 Task: Create a rule when custom fields attachments is set to a date not in next week by me.
Action: Mouse pressed left at (711, 198)
Screenshot: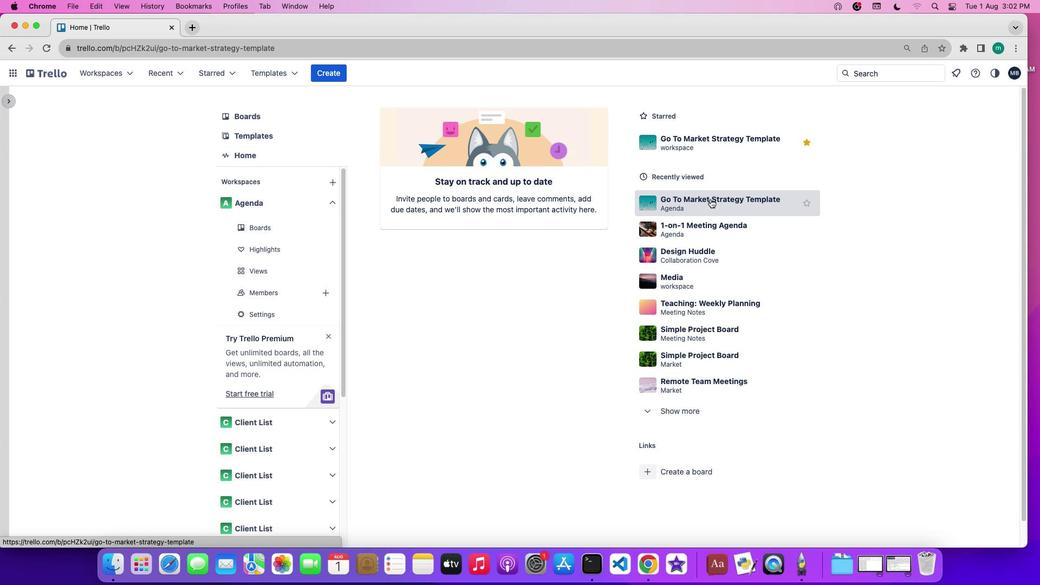 
Action: Mouse moved to (910, 241)
Screenshot: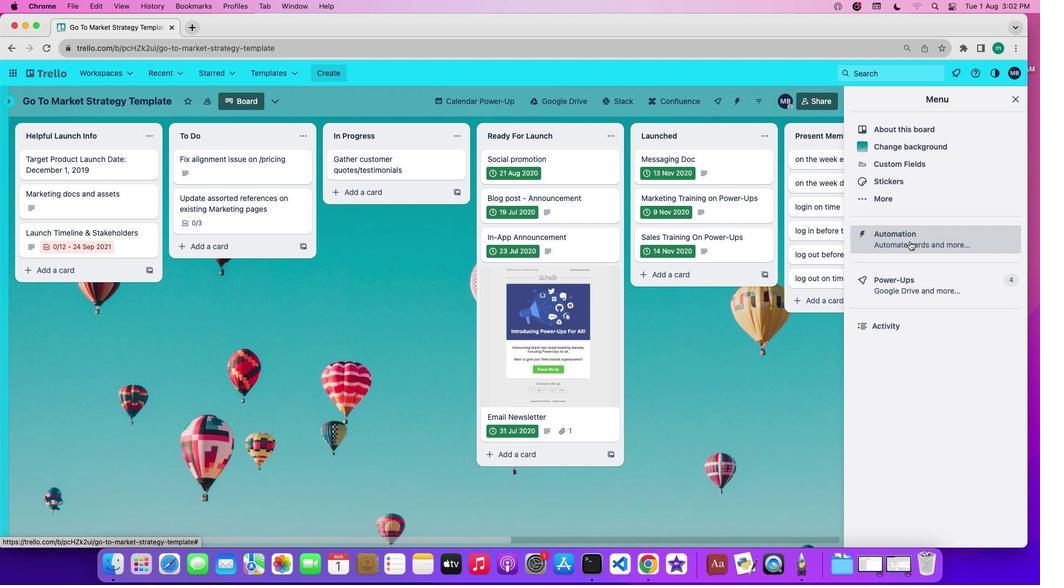 
Action: Mouse pressed left at (910, 241)
Screenshot: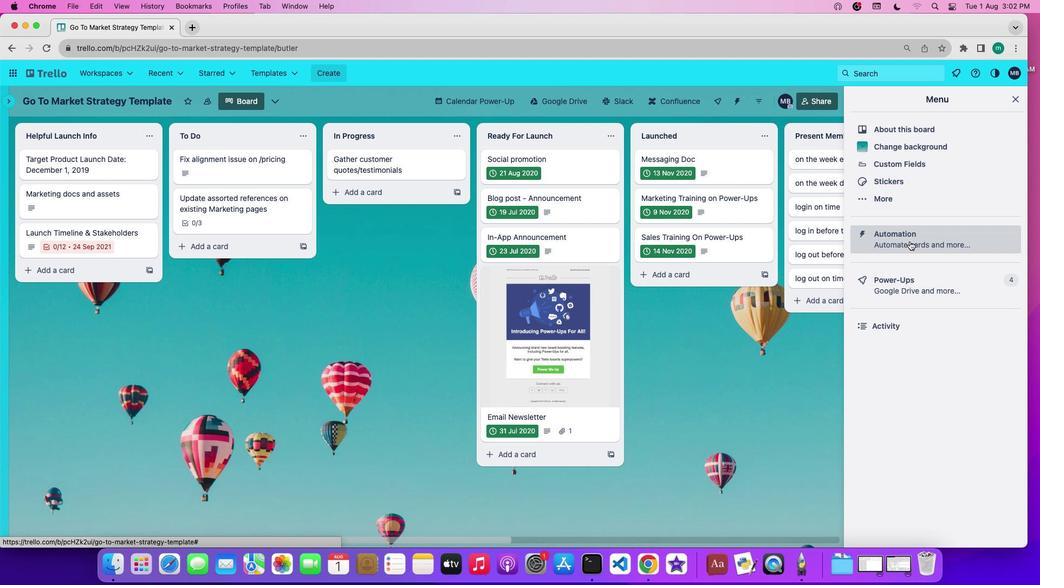 
Action: Mouse moved to (50, 196)
Screenshot: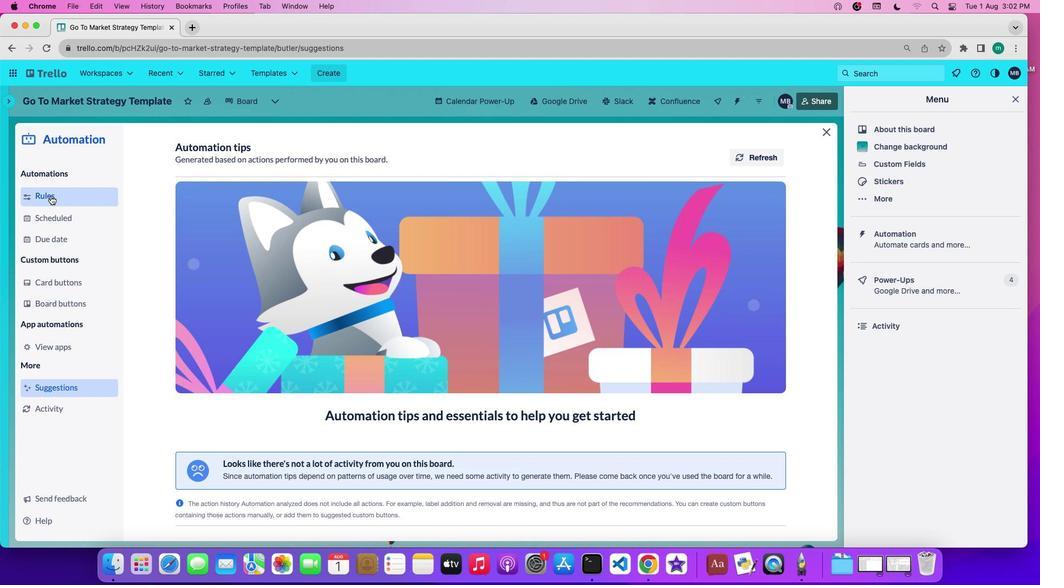 
Action: Mouse pressed left at (50, 196)
Screenshot: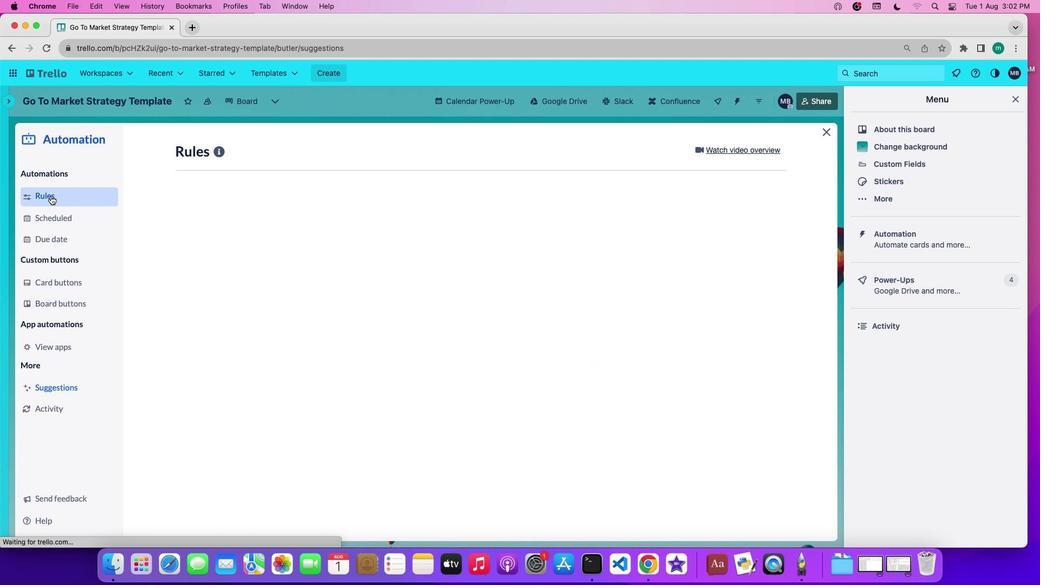 
Action: Mouse moved to (246, 384)
Screenshot: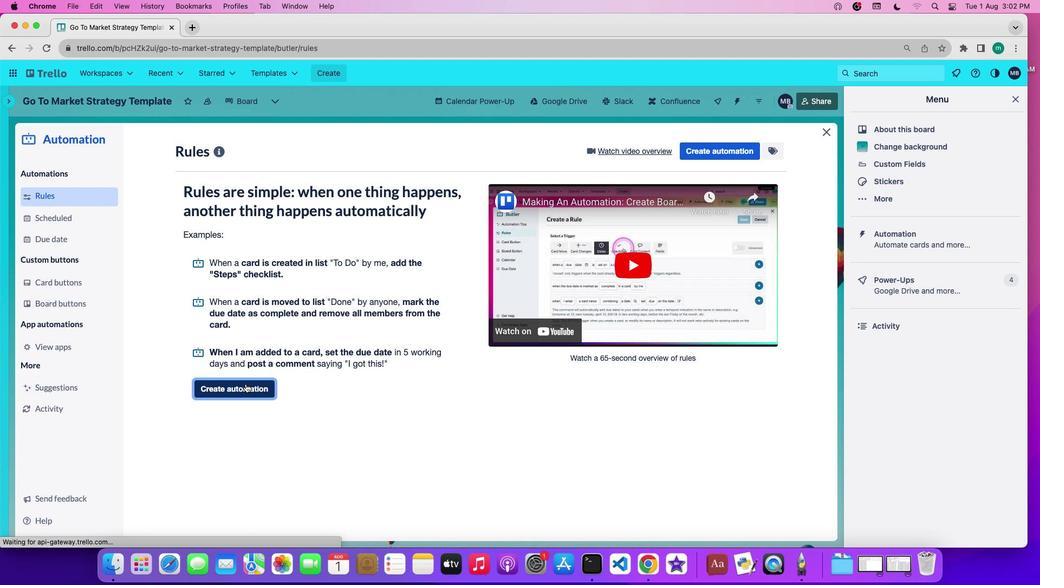 
Action: Mouse pressed left at (246, 384)
Screenshot: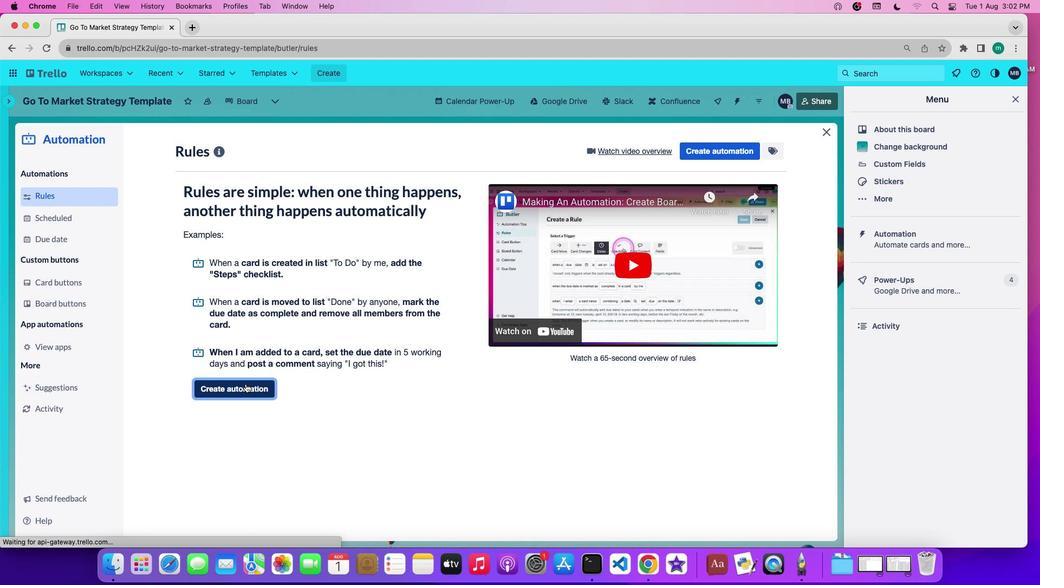 
Action: Mouse moved to (396, 256)
Screenshot: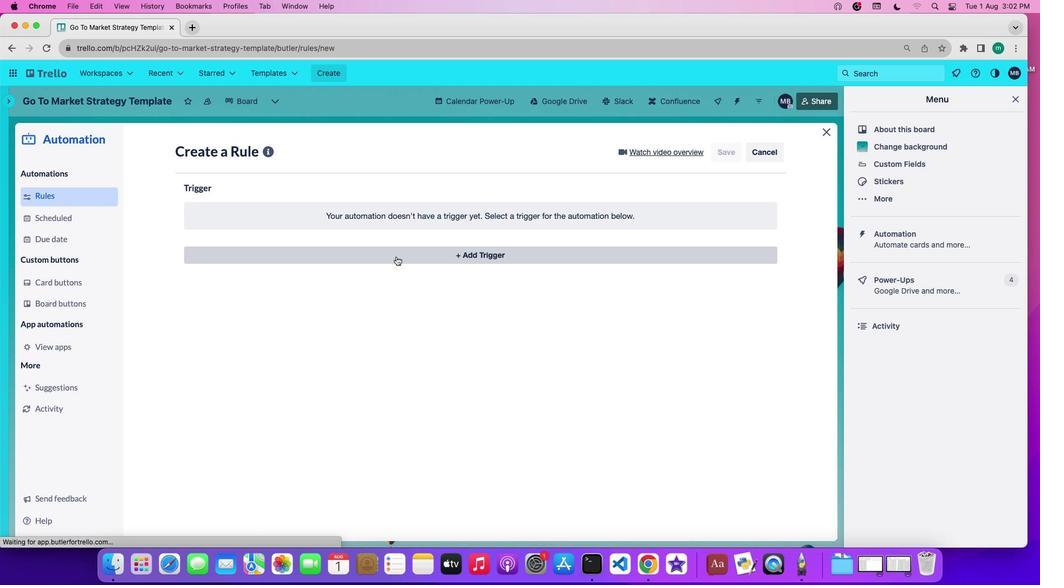 
Action: Mouse pressed left at (396, 256)
Screenshot: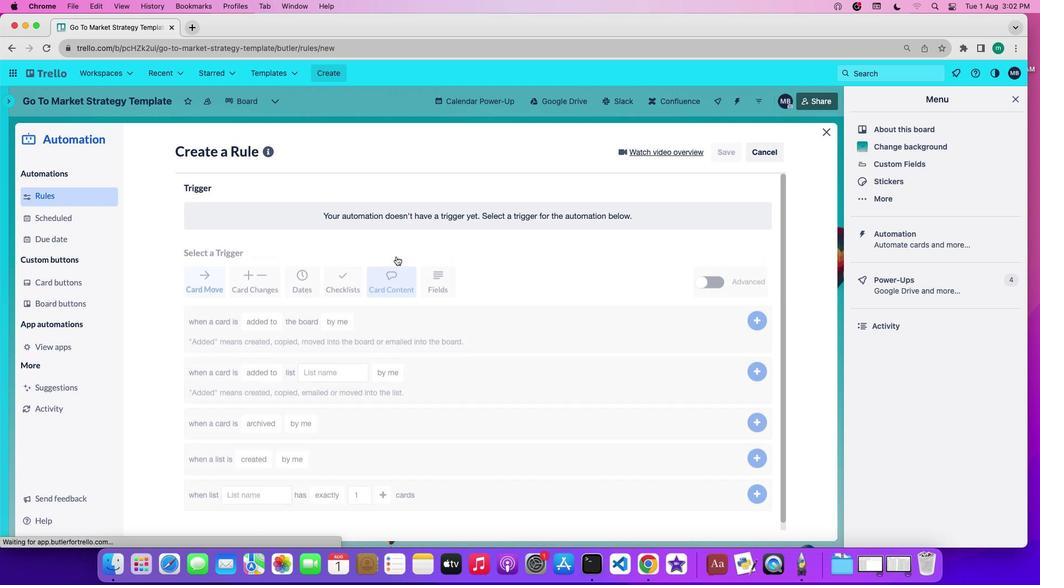 
Action: Mouse moved to (449, 296)
Screenshot: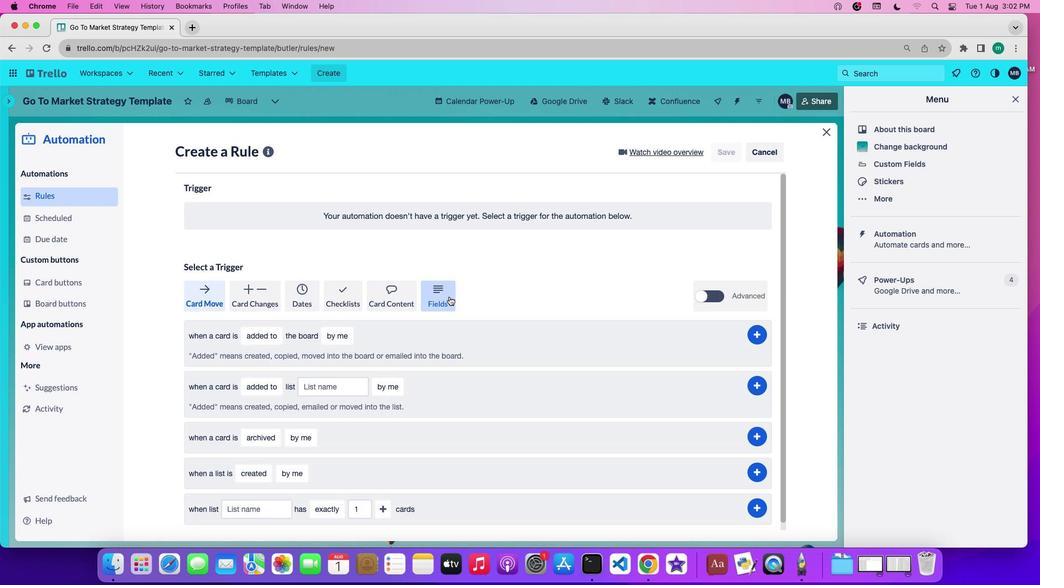 
Action: Mouse pressed left at (449, 296)
Screenshot: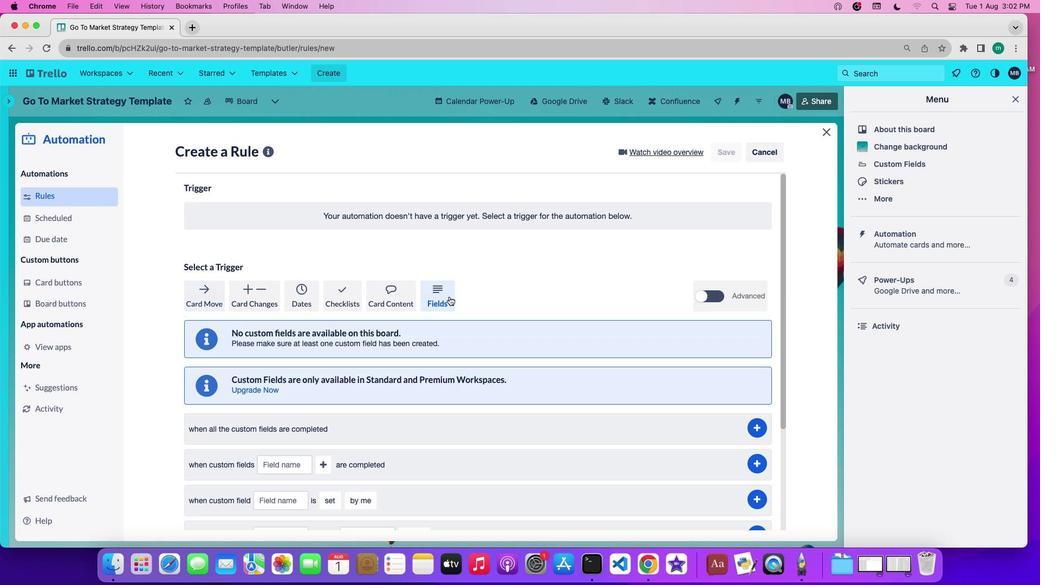 
Action: Mouse moved to (473, 369)
Screenshot: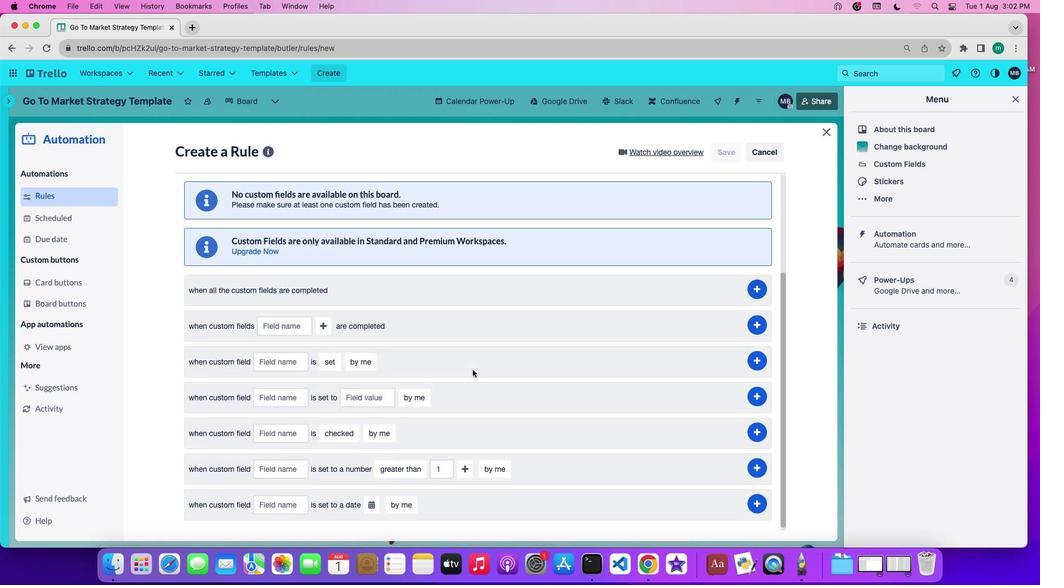 
Action: Mouse scrolled (473, 369) with delta (0, 0)
Screenshot: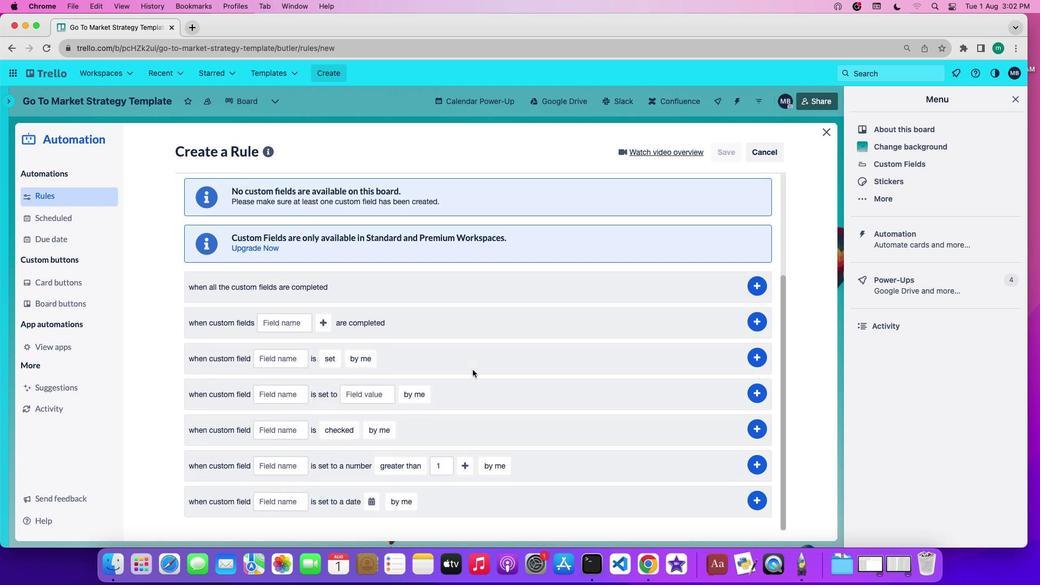 
Action: Mouse scrolled (473, 369) with delta (0, 0)
Screenshot: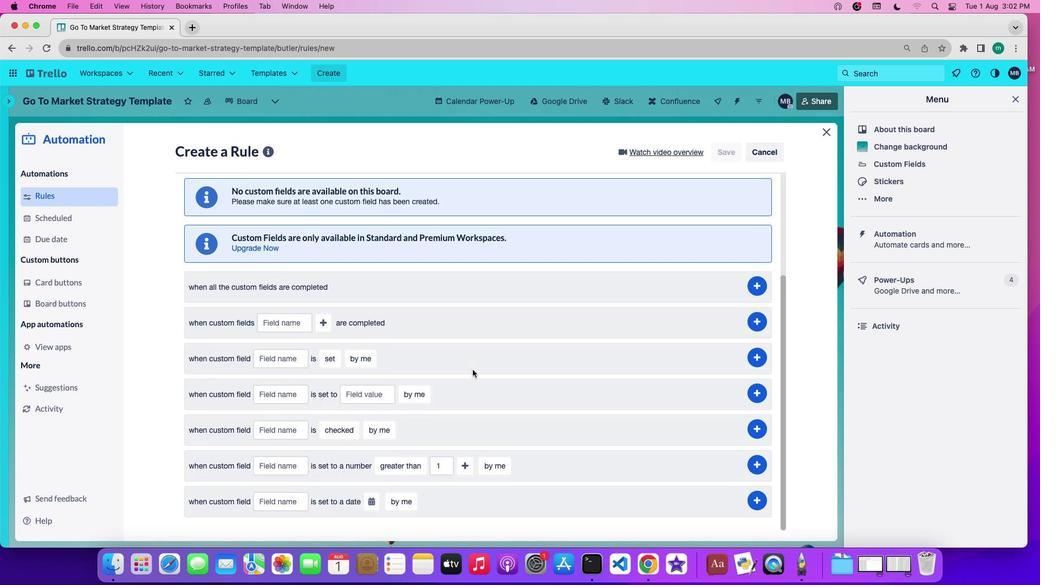 
Action: Mouse scrolled (473, 369) with delta (0, -1)
Screenshot: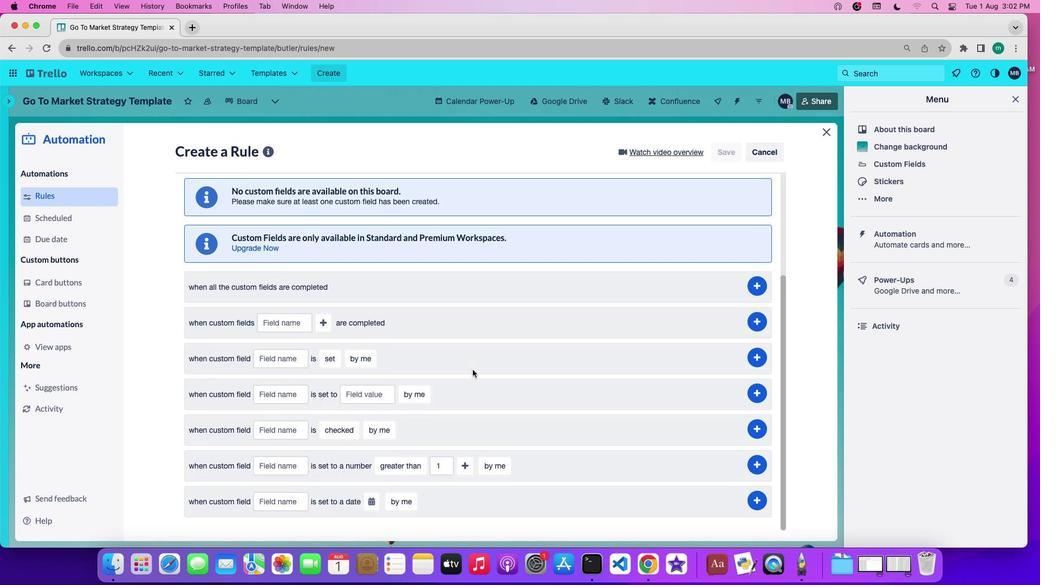 
Action: Mouse scrolled (473, 369) with delta (0, -2)
Screenshot: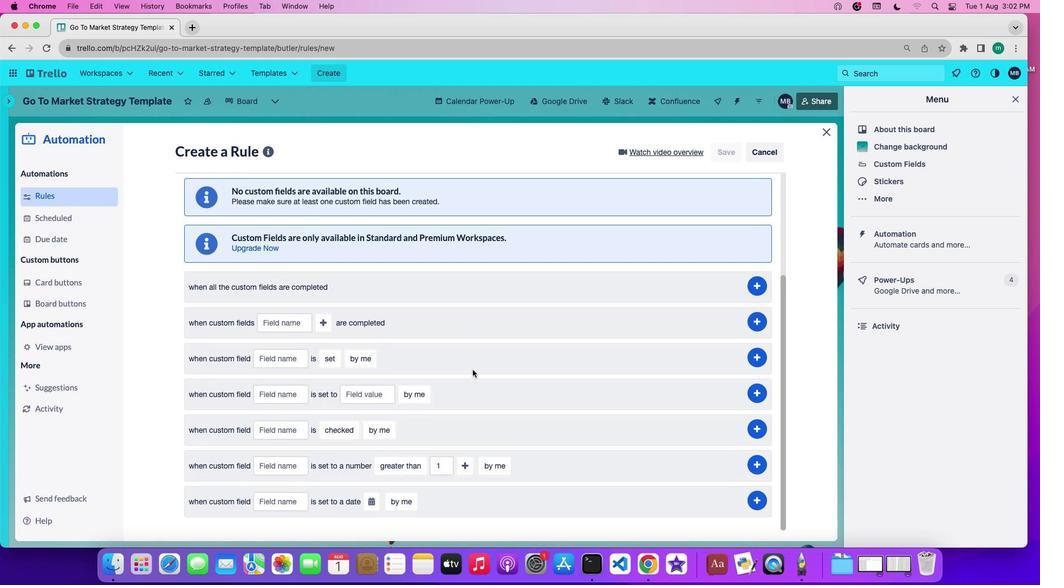 
Action: Mouse scrolled (473, 369) with delta (0, -3)
Screenshot: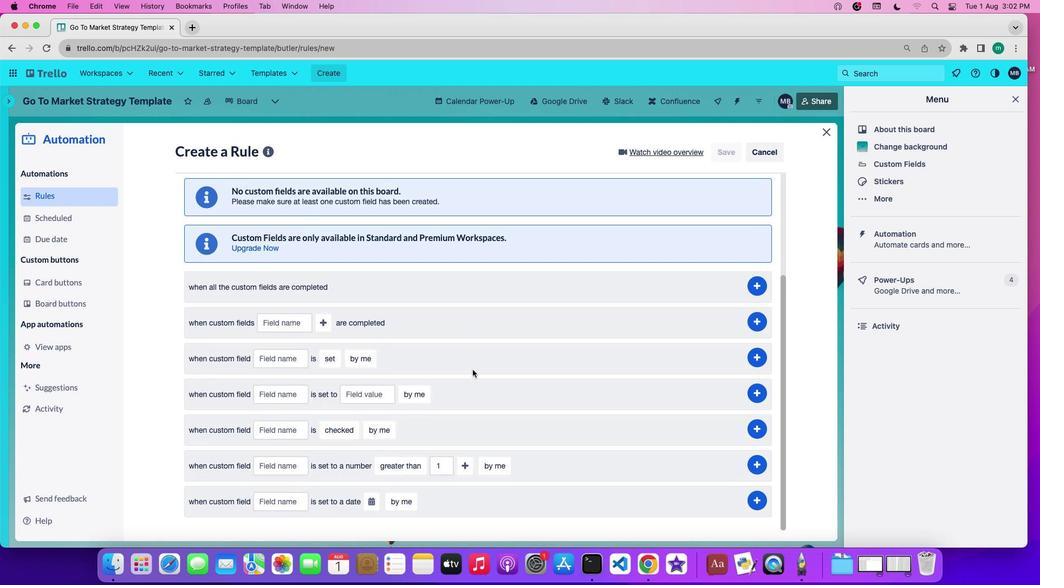 
Action: Mouse scrolled (473, 369) with delta (0, 0)
Screenshot: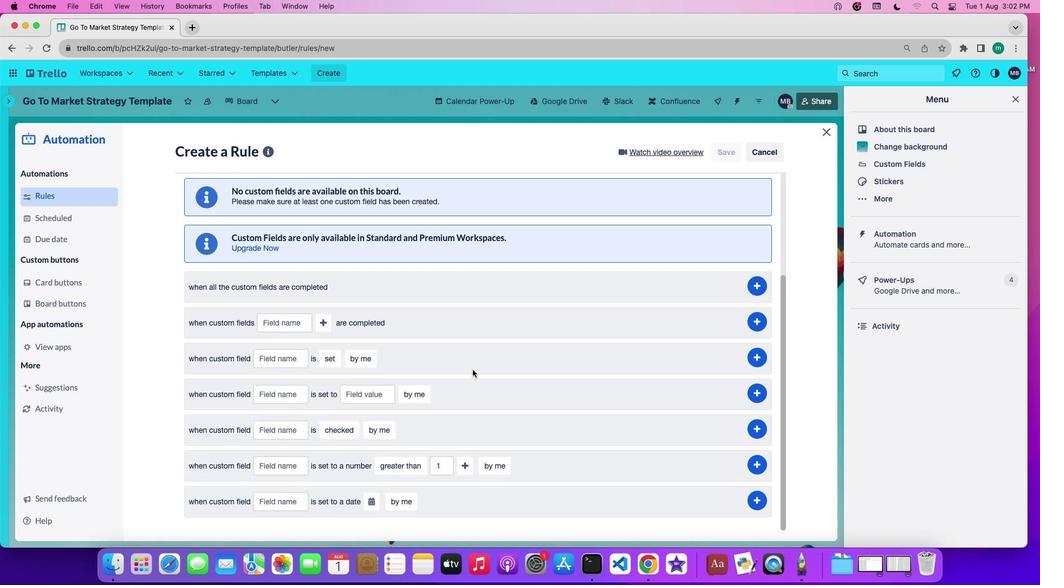 
Action: Mouse scrolled (473, 369) with delta (0, 0)
Screenshot: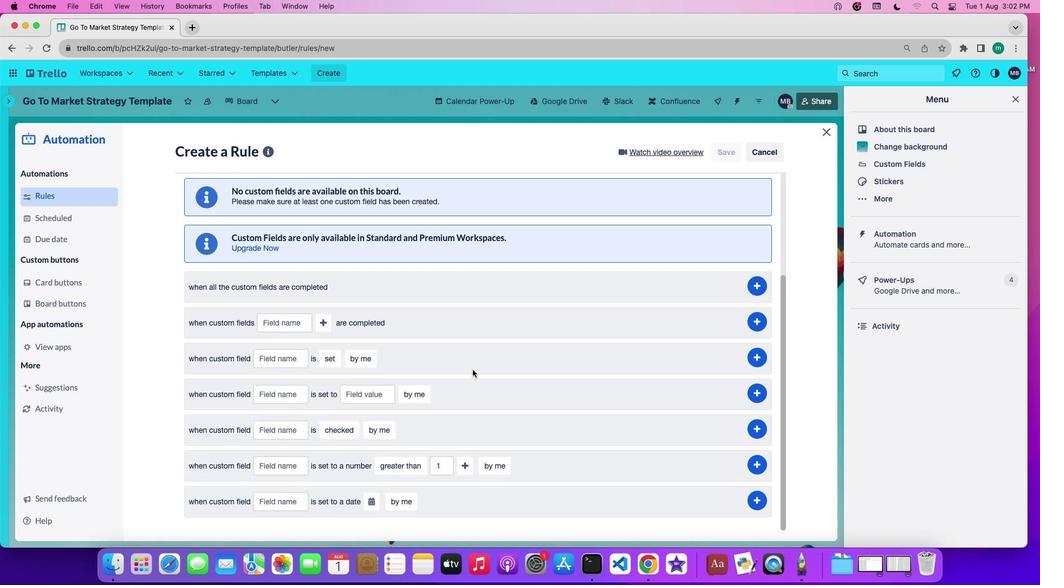
Action: Mouse scrolled (473, 369) with delta (0, -1)
Screenshot: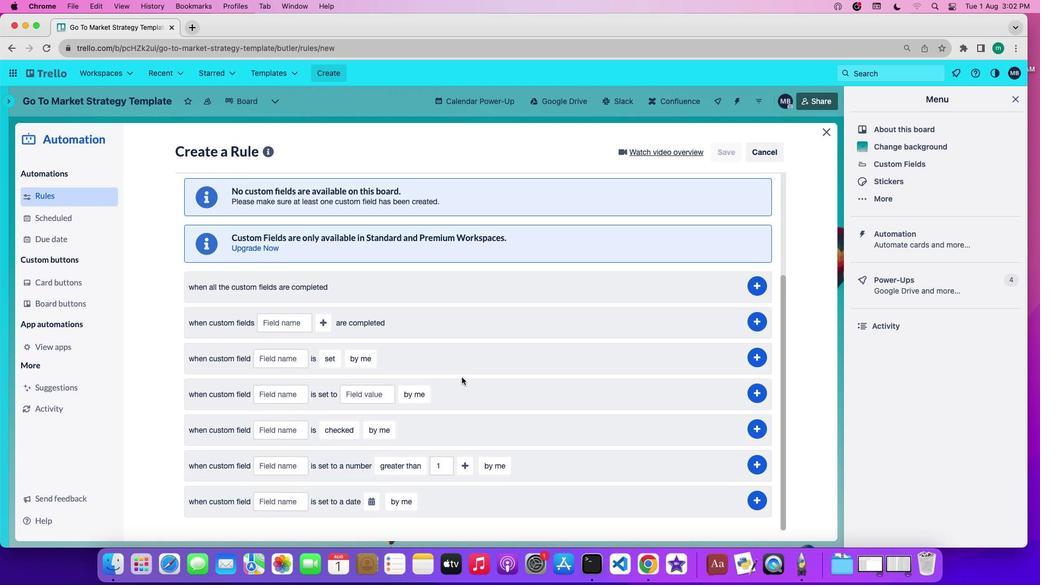 
Action: Mouse moved to (268, 501)
Screenshot: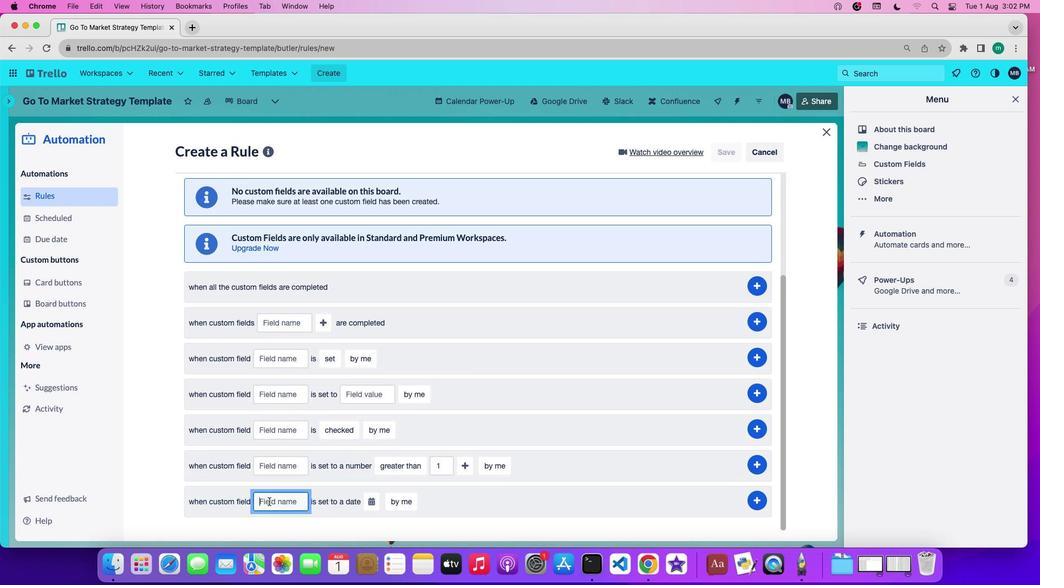 
Action: Mouse pressed left at (268, 501)
Screenshot: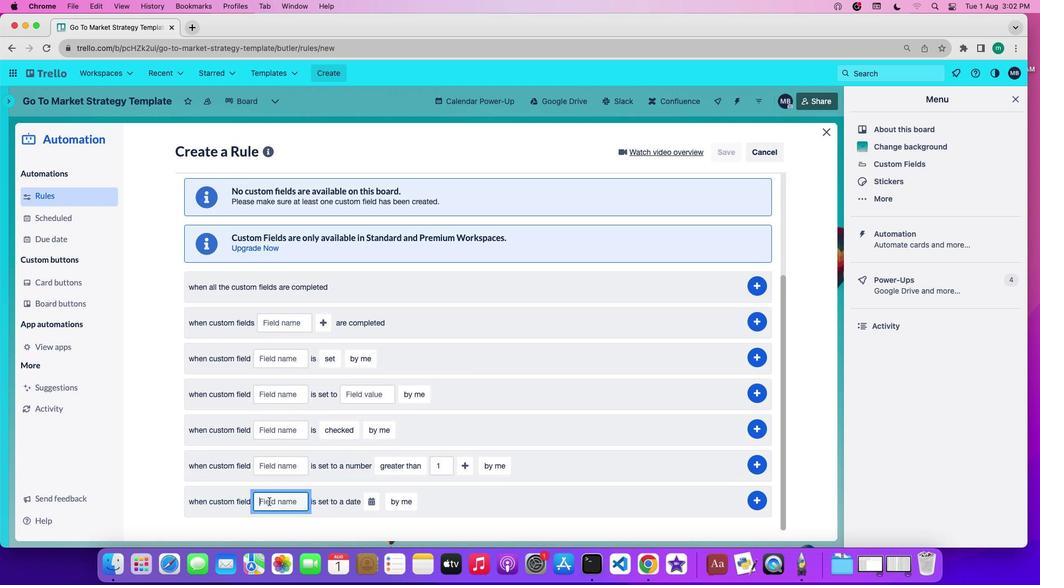 
Action: Key pressed 'a''t''t''a''c''h''m''e''n''t''s'
Screenshot: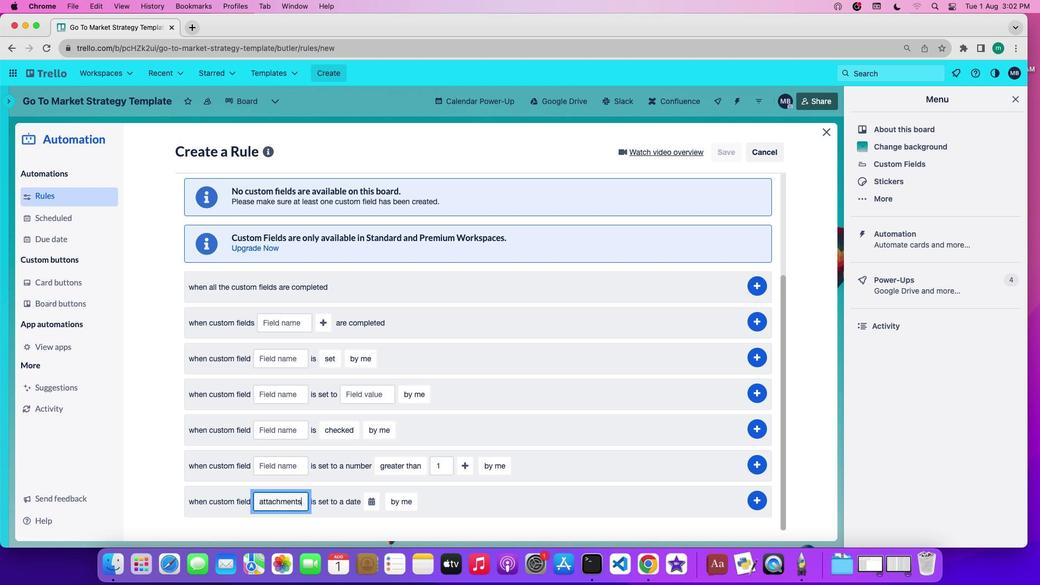 
Action: Mouse moved to (370, 502)
Screenshot: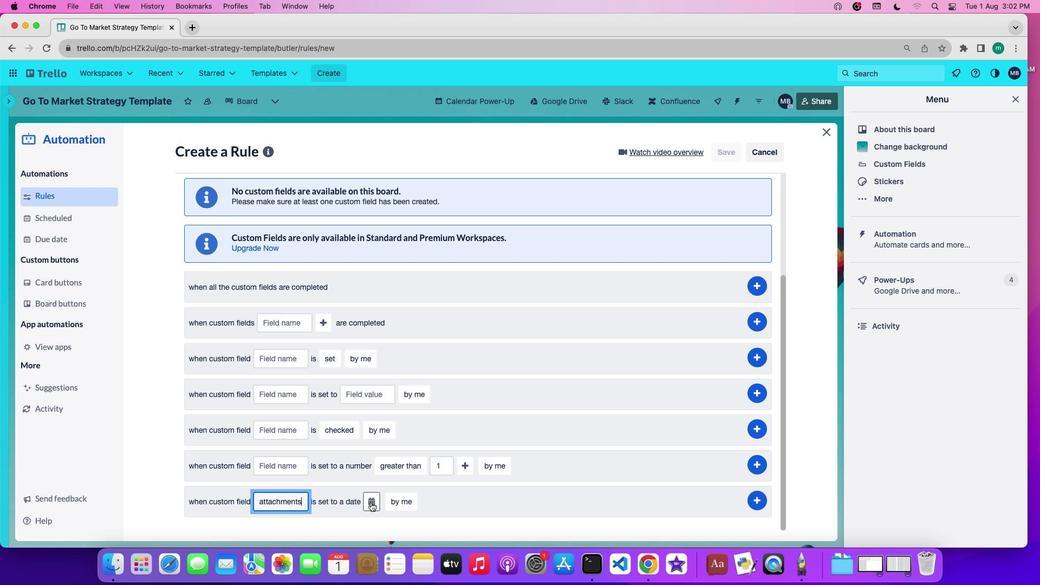 
Action: Mouse pressed left at (370, 502)
Screenshot: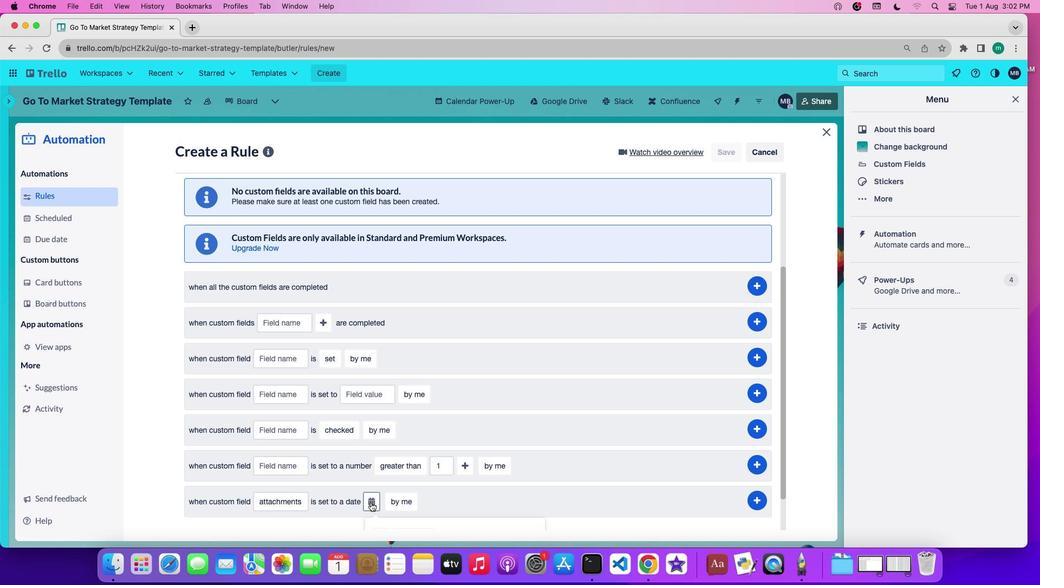 
Action: Mouse moved to (375, 501)
Screenshot: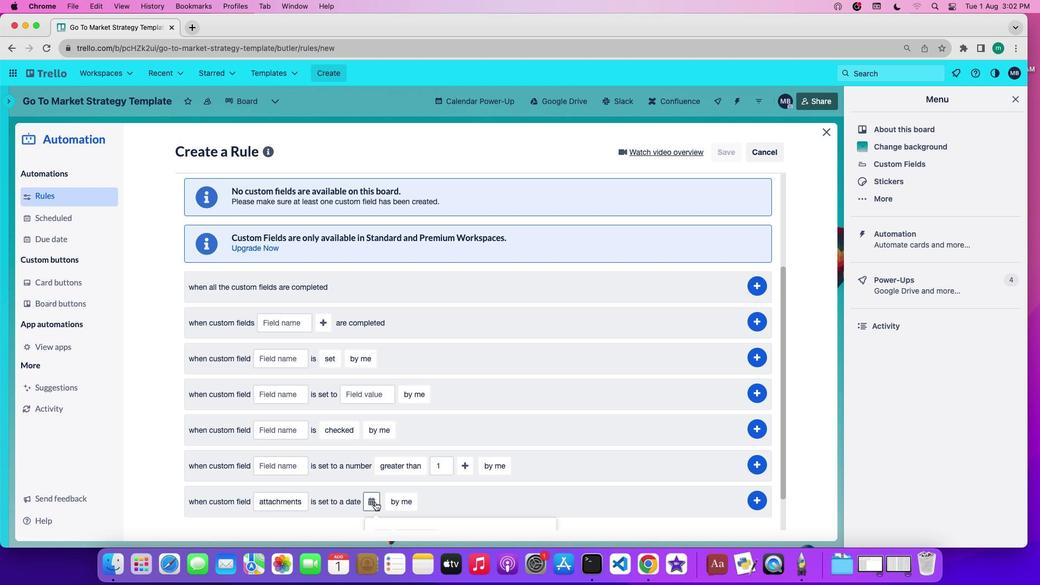 
Action: Mouse pressed left at (375, 501)
Screenshot: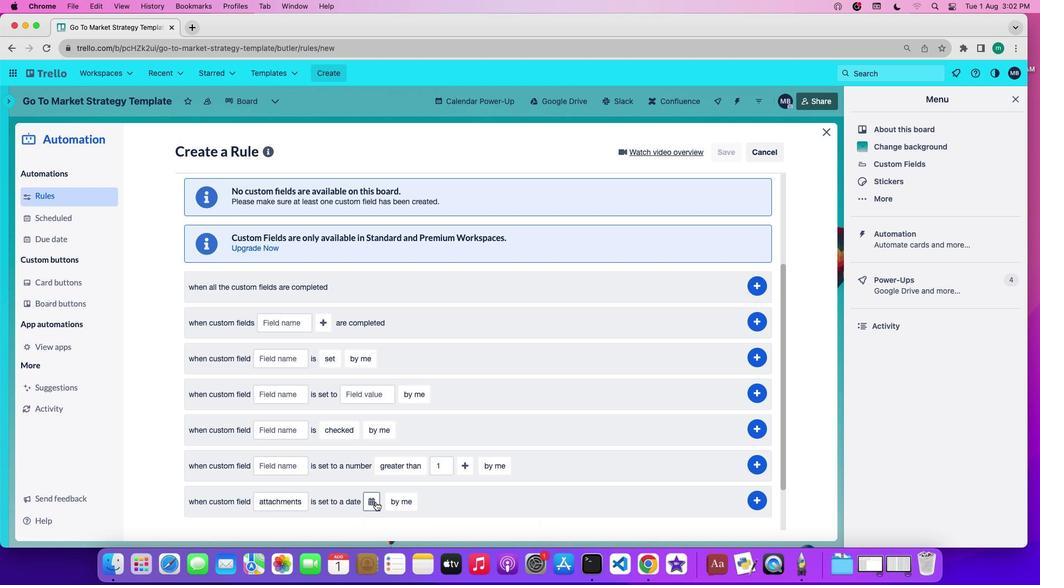
Action: Mouse moved to (370, 509)
Screenshot: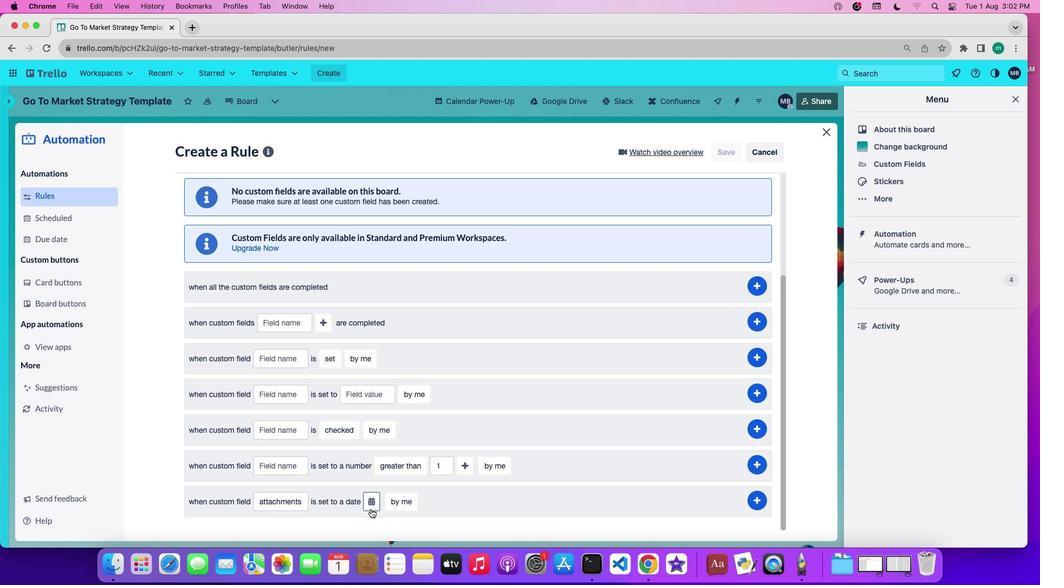 
Action: Mouse pressed left at (370, 509)
Screenshot: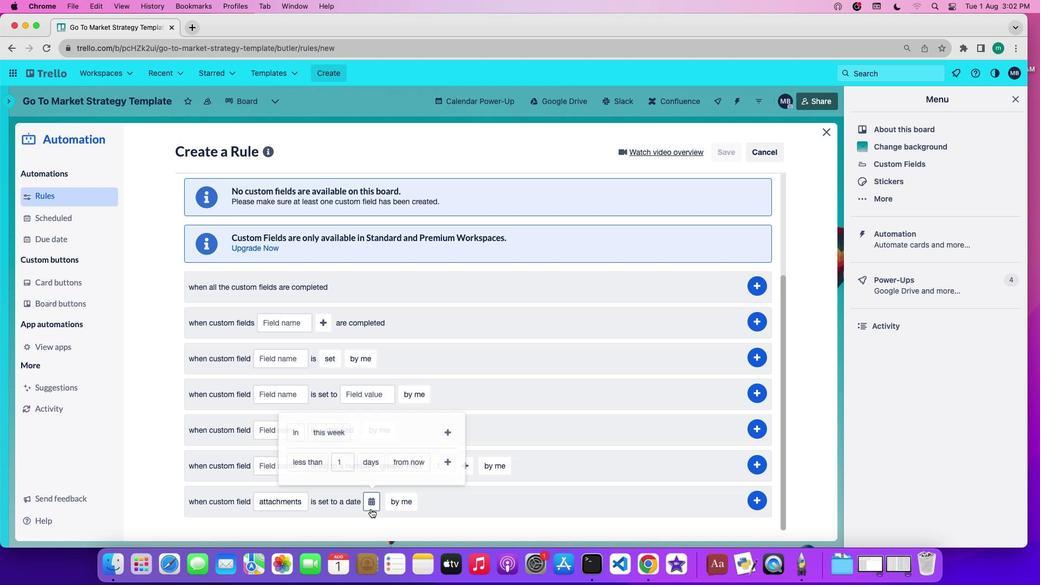 
Action: Mouse moved to (300, 434)
Screenshot: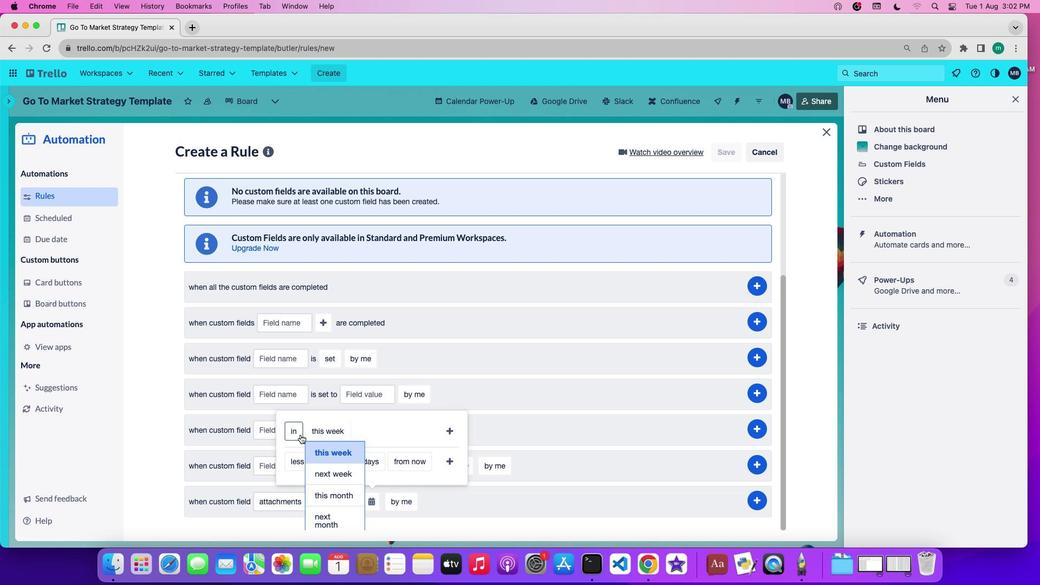 
Action: Mouse pressed left at (300, 434)
Screenshot: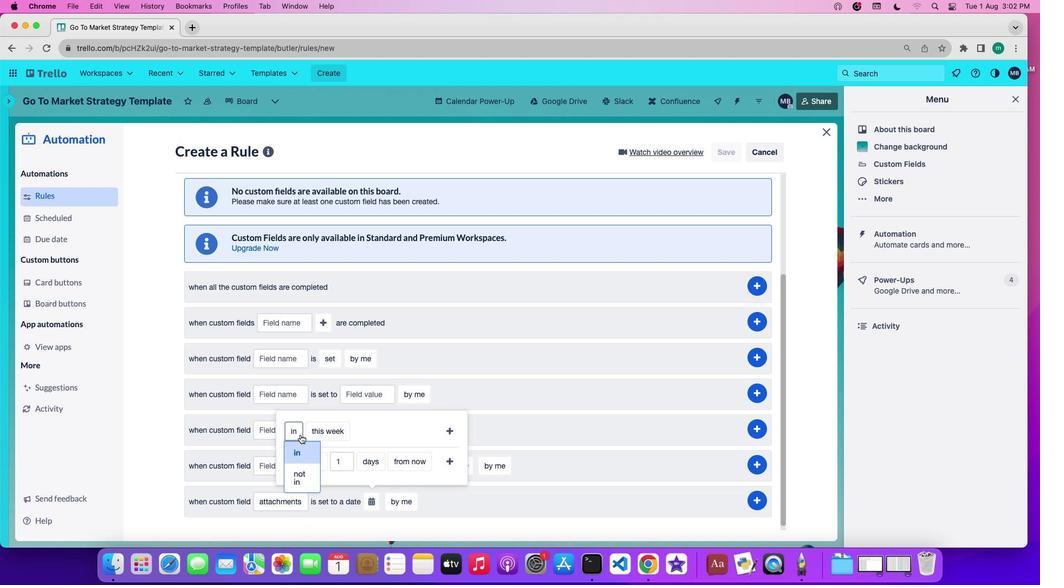 
Action: Mouse moved to (302, 472)
Screenshot: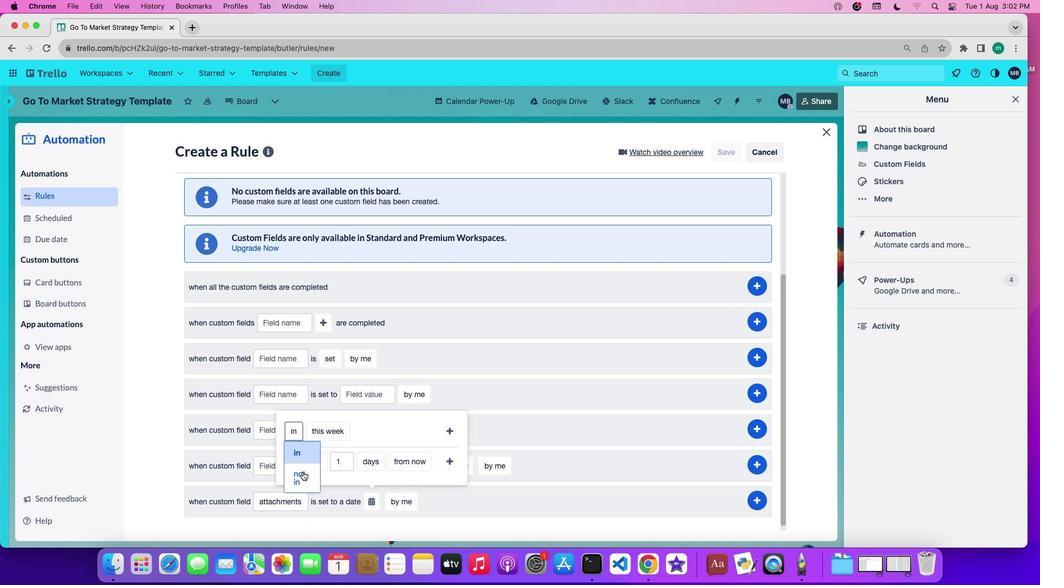 
Action: Mouse pressed left at (302, 472)
Screenshot: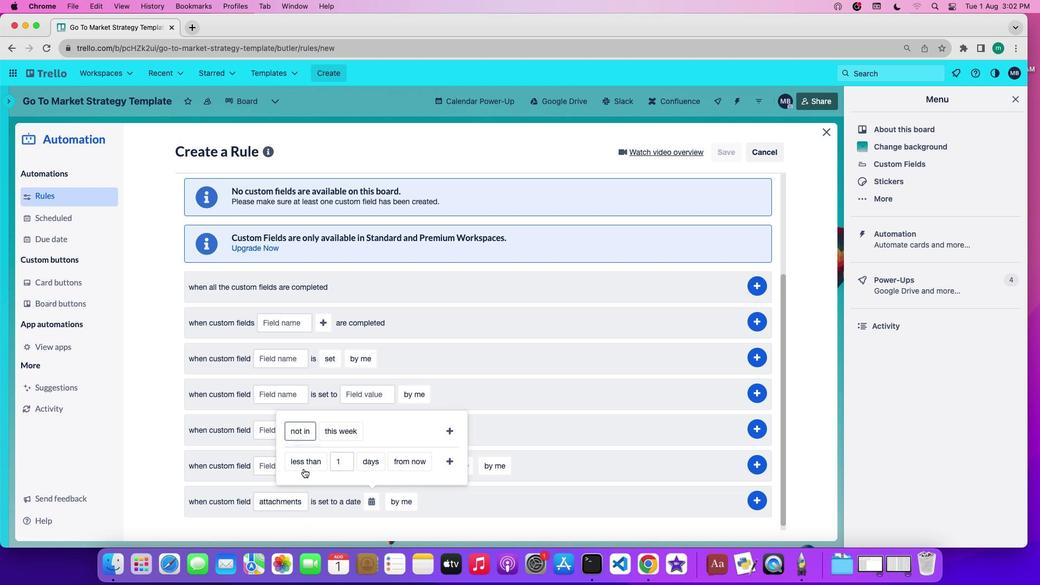 
Action: Mouse moved to (330, 434)
Screenshot: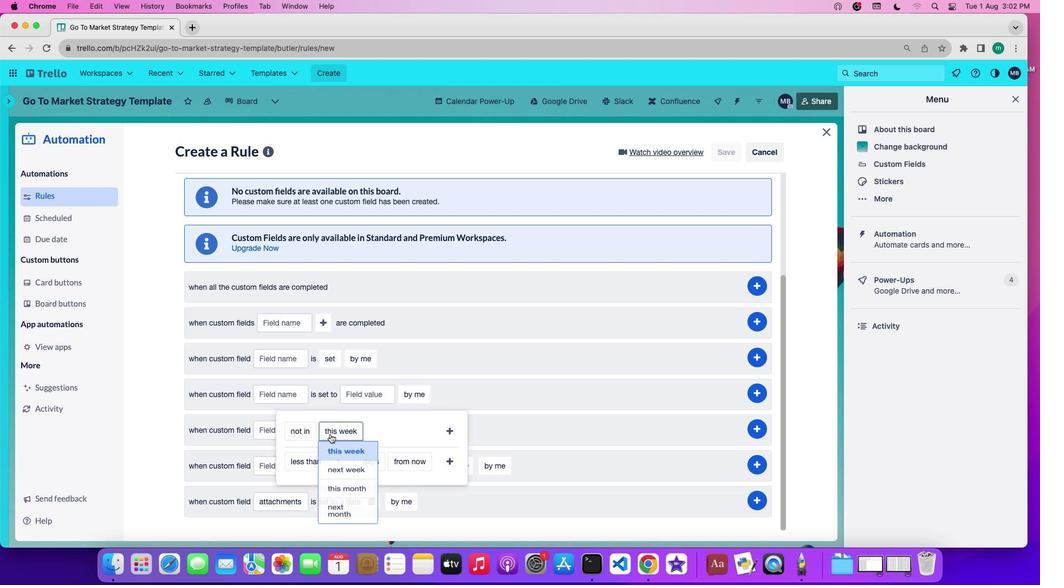 
Action: Mouse pressed left at (330, 434)
Screenshot: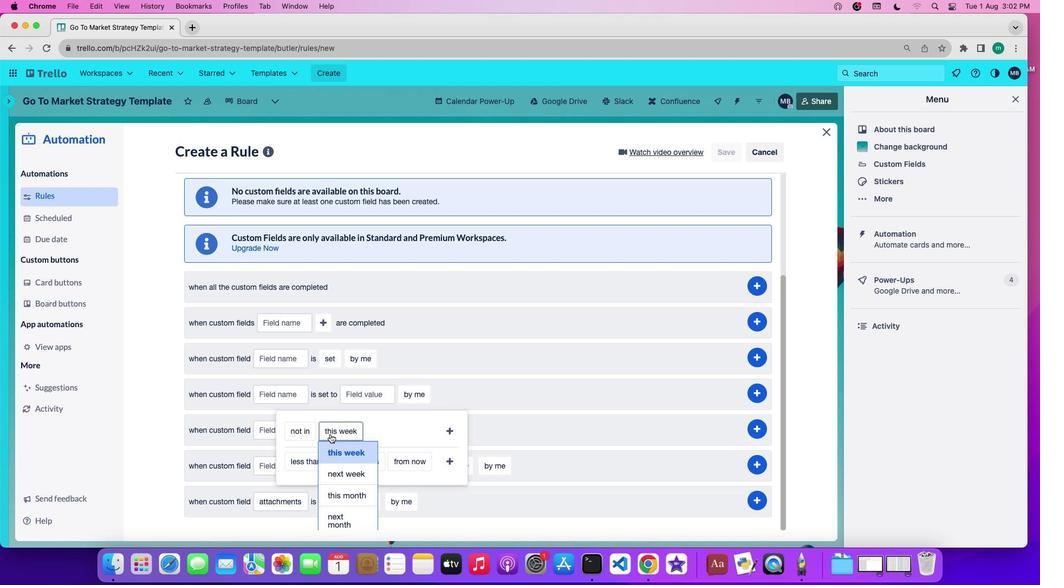 
Action: Mouse moved to (339, 470)
Screenshot: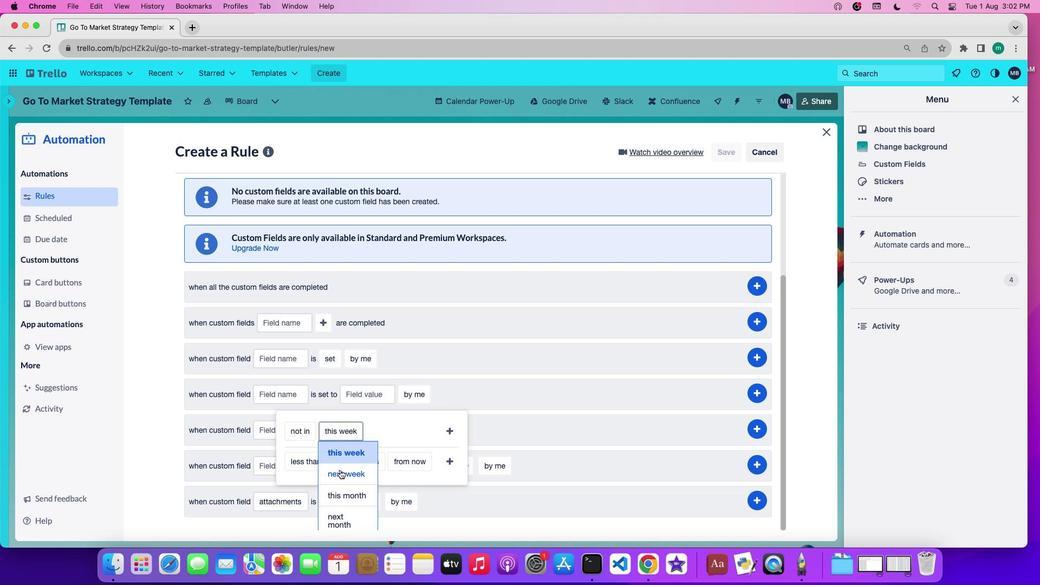 
Action: Mouse pressed left at (339, 470)
Screenshot: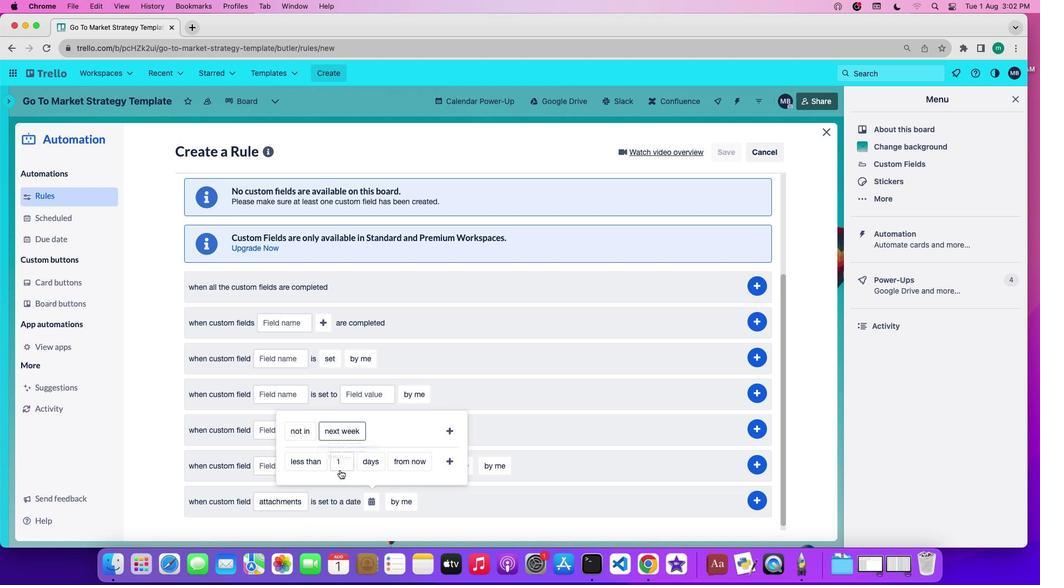 
Action: Mouse moved to (450, 430)
Screenshot: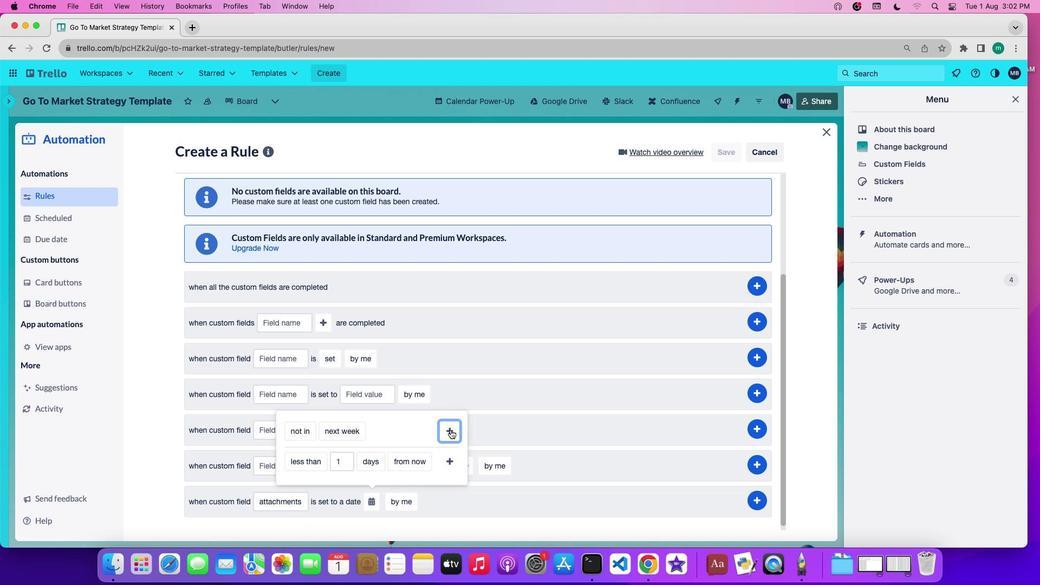 
Action: Mouse pressed left at (450, 430)
Screenshot: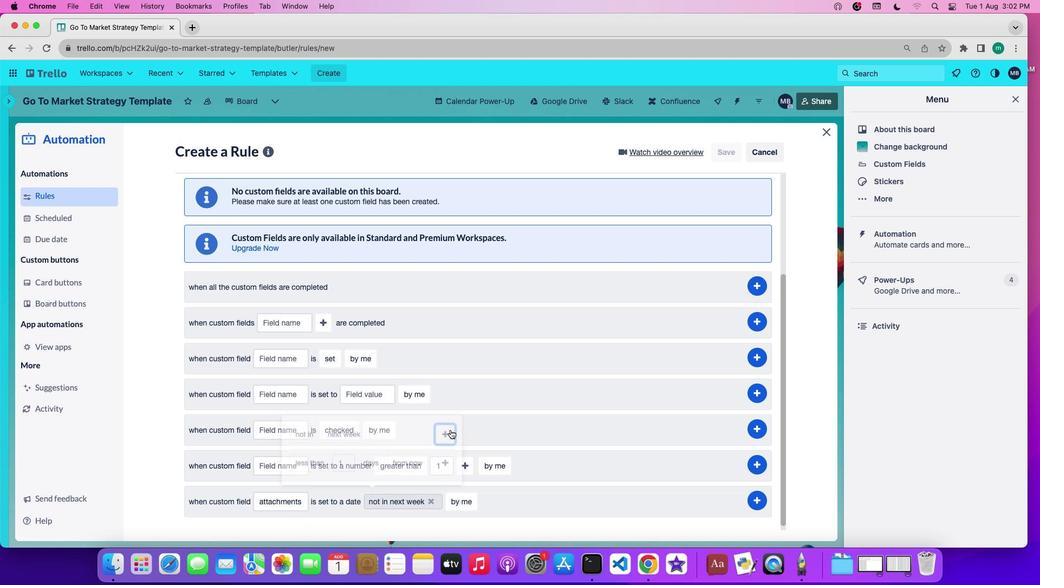 
Action: Mouse moved to (762, 504)
Screenshot: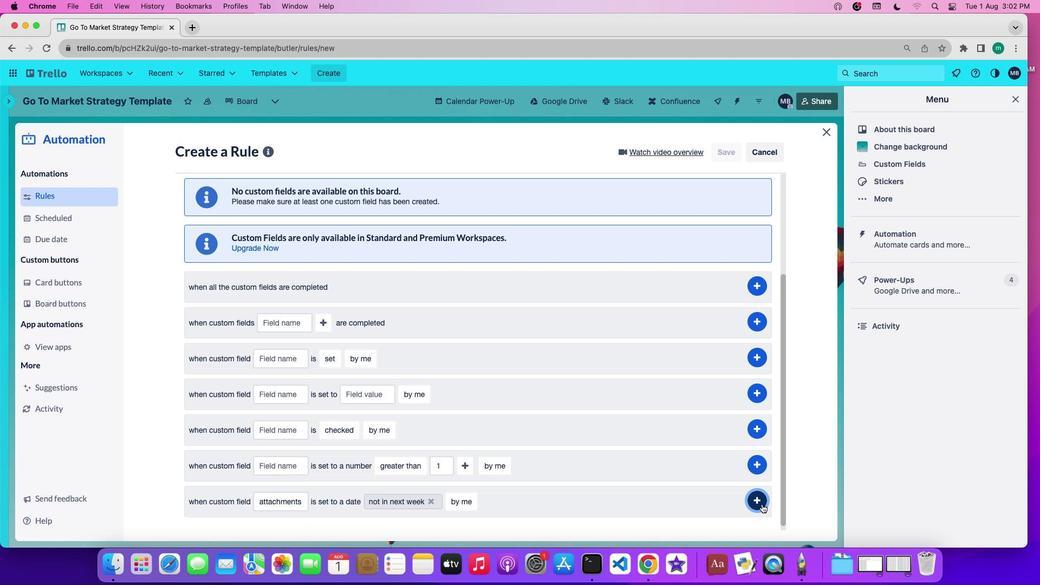 
Action: Mouse pressed left at (762, 504)
Screenshot: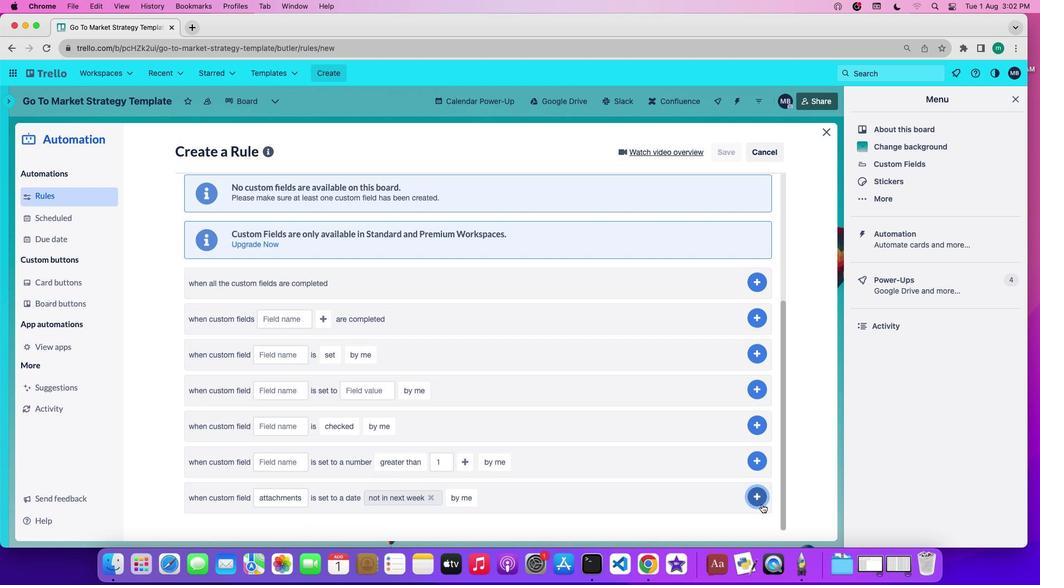 
